 Task: Apply the theme  ""Coral"".
Action: Mouse moved to (157, 61)
Screenshot: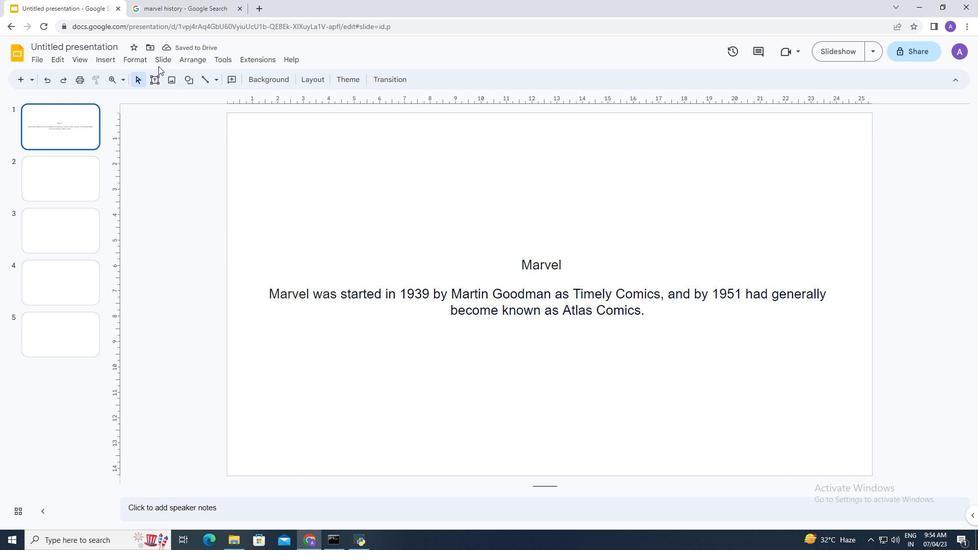
Action: Mouse pressed left at (157, 61)
Screenshot: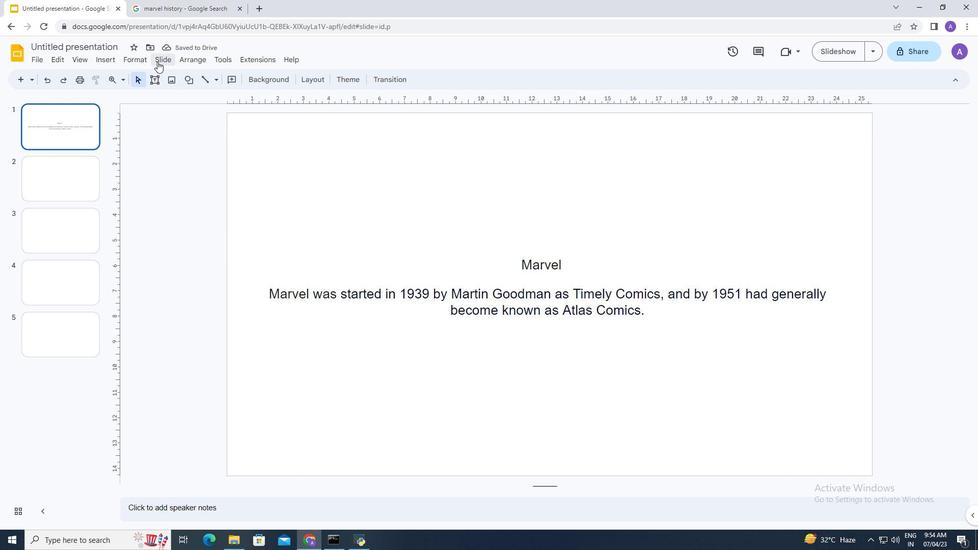 
Action: Mouse moved to (195, 241)
Screenshot: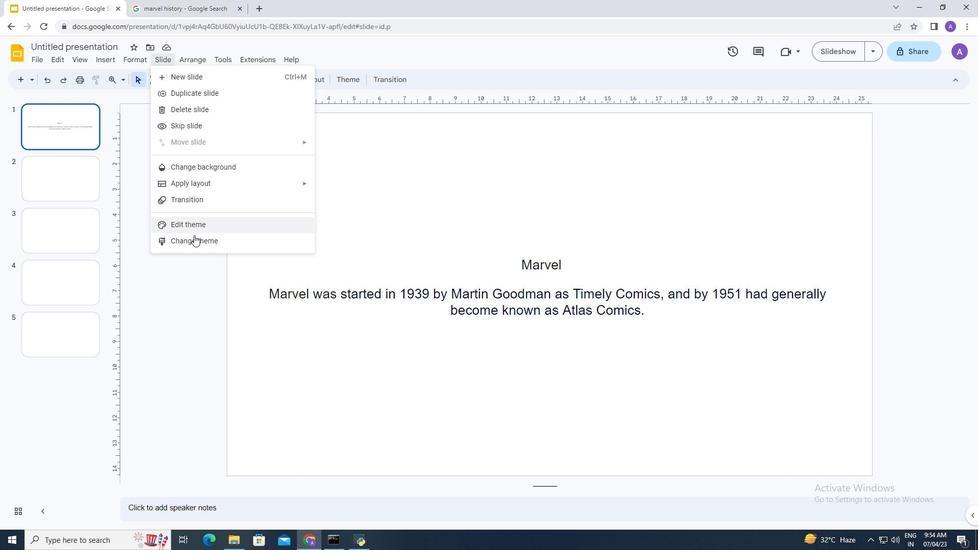 
Action: Mouse pressed left at (195, 241)
Screenshot: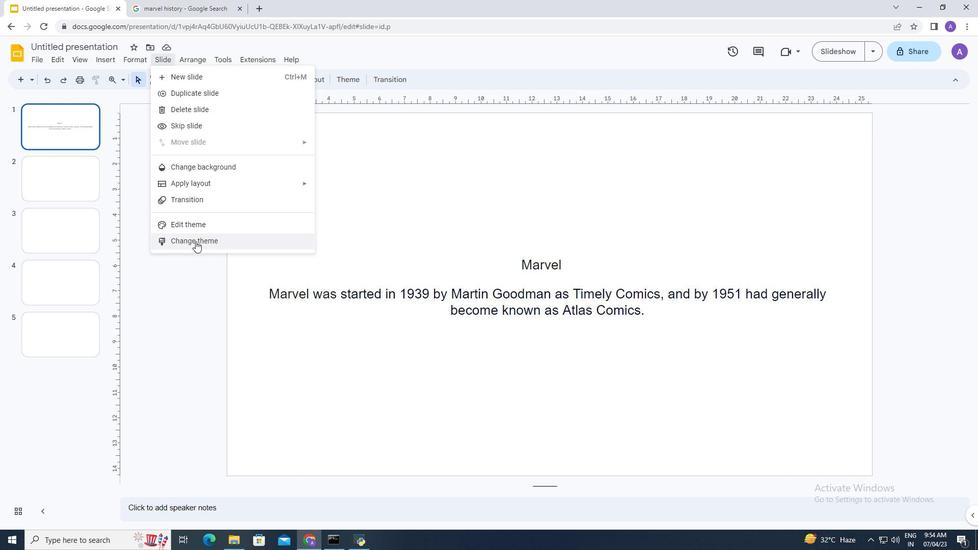 
Action: Mouse moved to (888, 272)
Screenshot: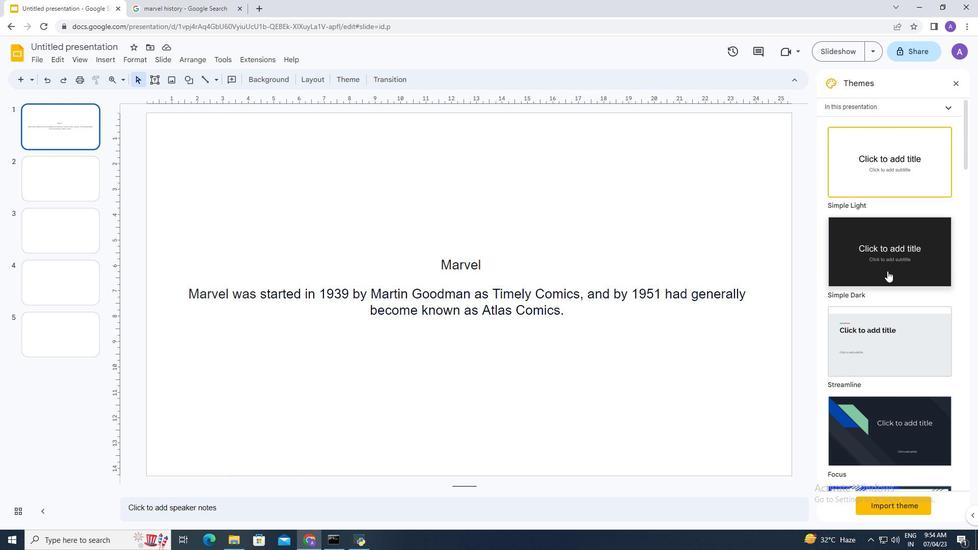 
Action: Mouse scrolled (888, 271) with delta (0, 0)
Screenshot: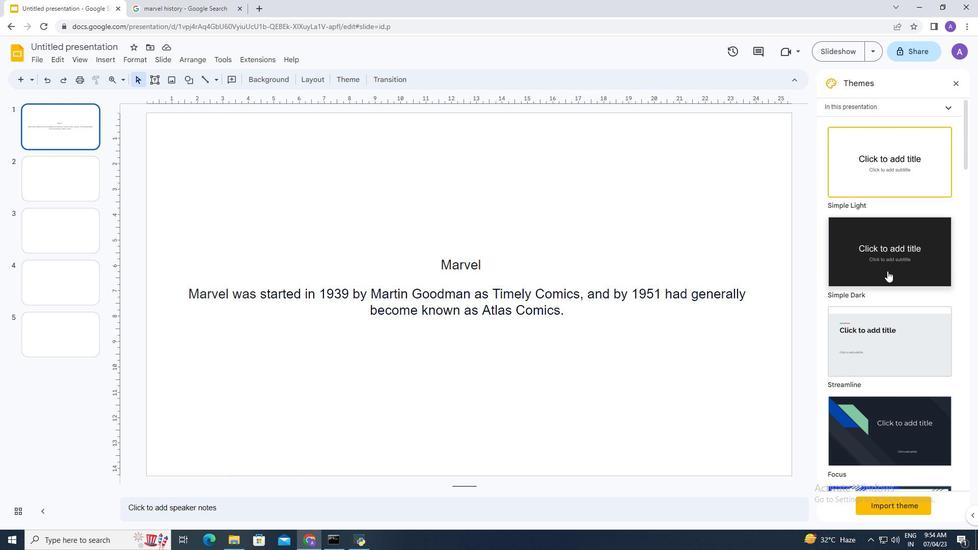 
Action: Mouse moved to (888, 272)
Screenshot: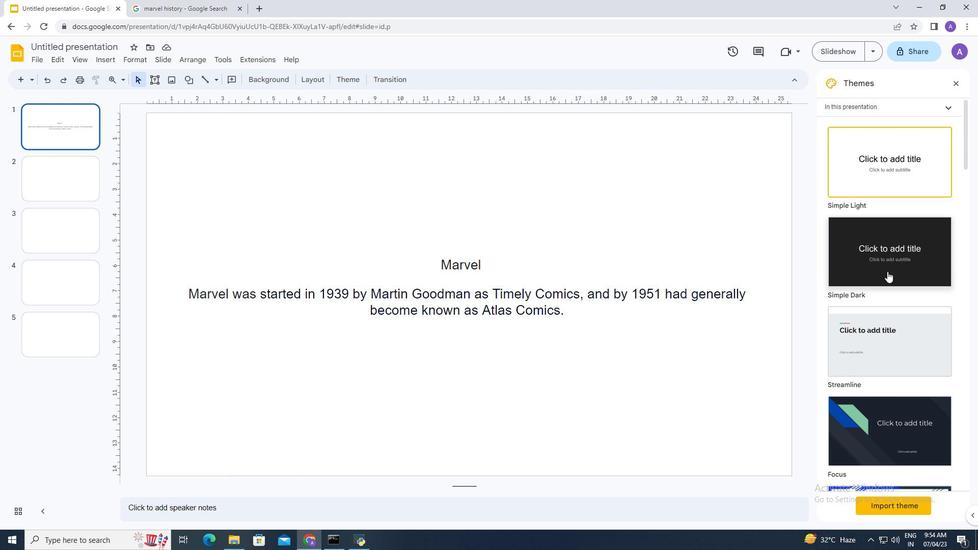 
Action: Mouse scrolled (888, 272) with delta (0, 0)
Screenshot: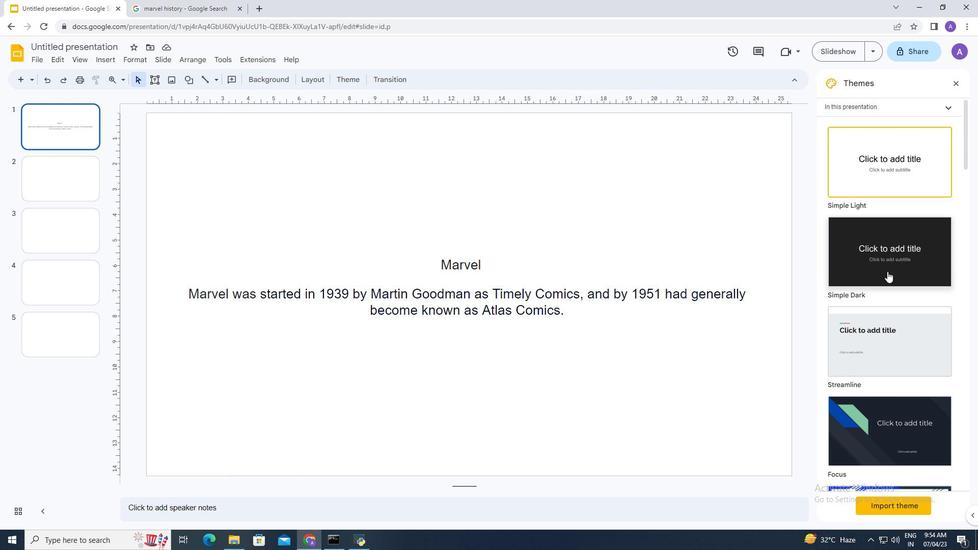 
Action: Mouse scrolled (888, 272) with delta (0, 0)
Screenshot: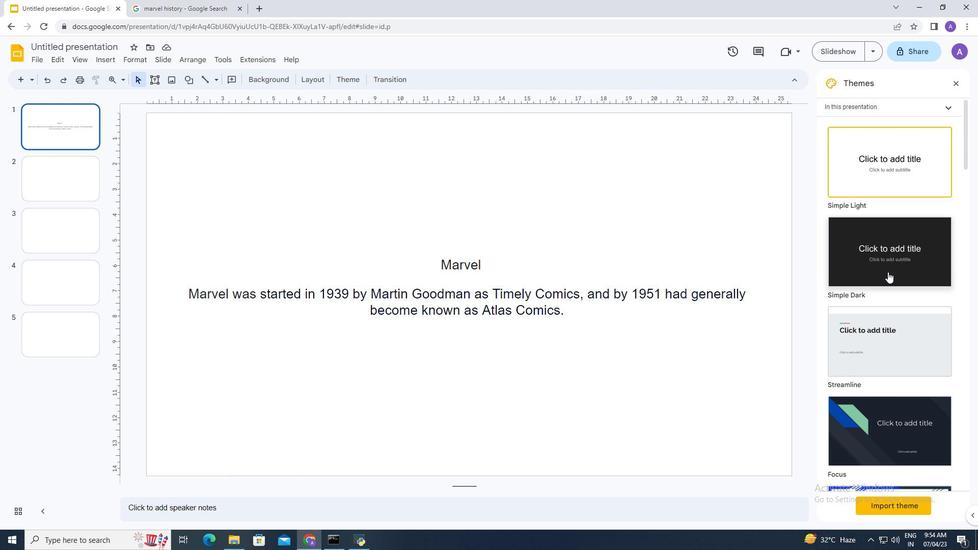 
Action: Mouse scrolled (888, 272) with delta (0, 0)
Screenshot: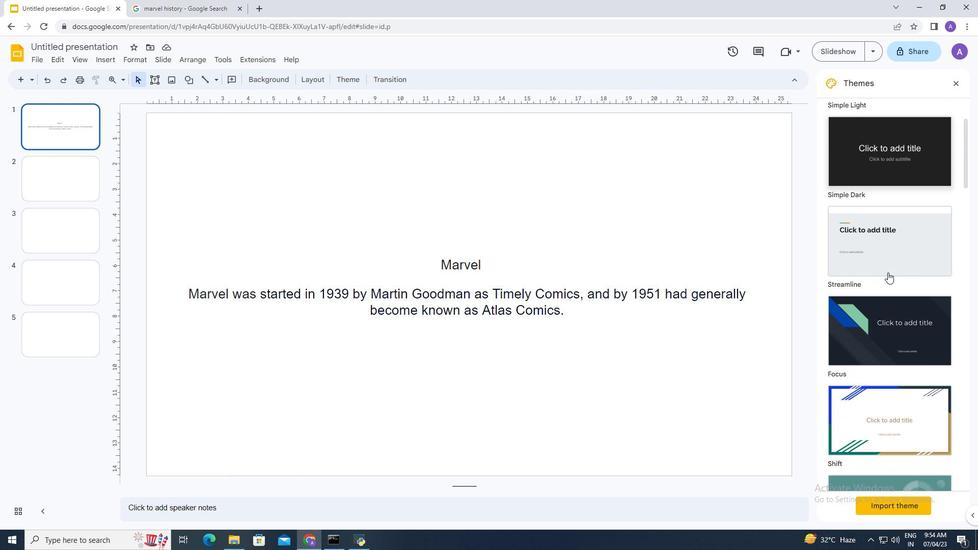 
Action: Mouse scrolled (888, 272) with delta (0, 0)
Screenshot: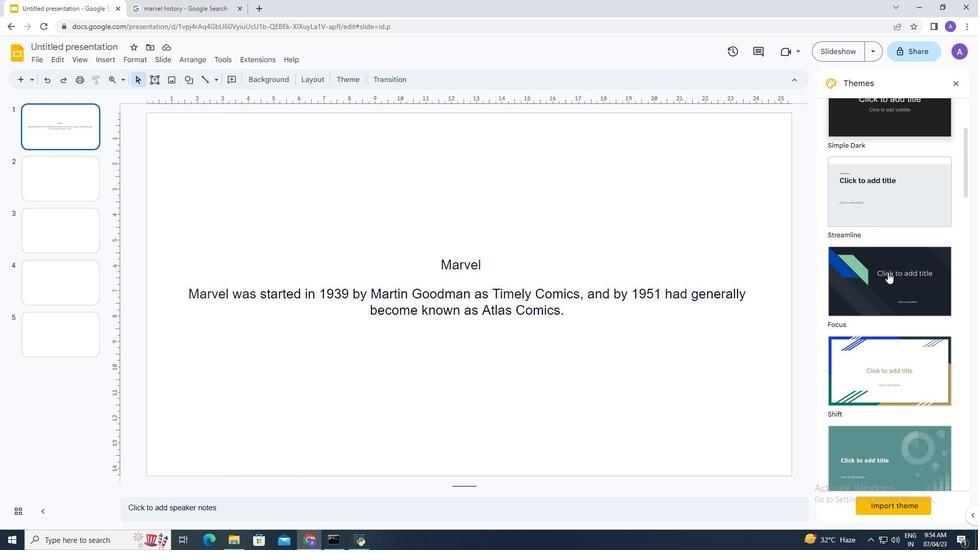 
Action: Mouse scrolled (888, 272) with delta (0, 0)
Screenshot: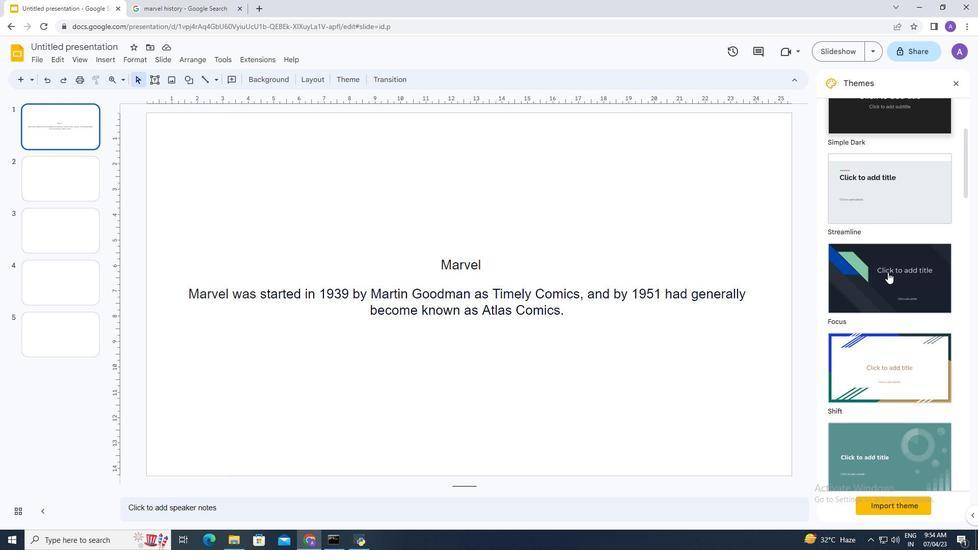
Action: Mouse scrolled (888, 272) with delta (0, 0)
Screenshot: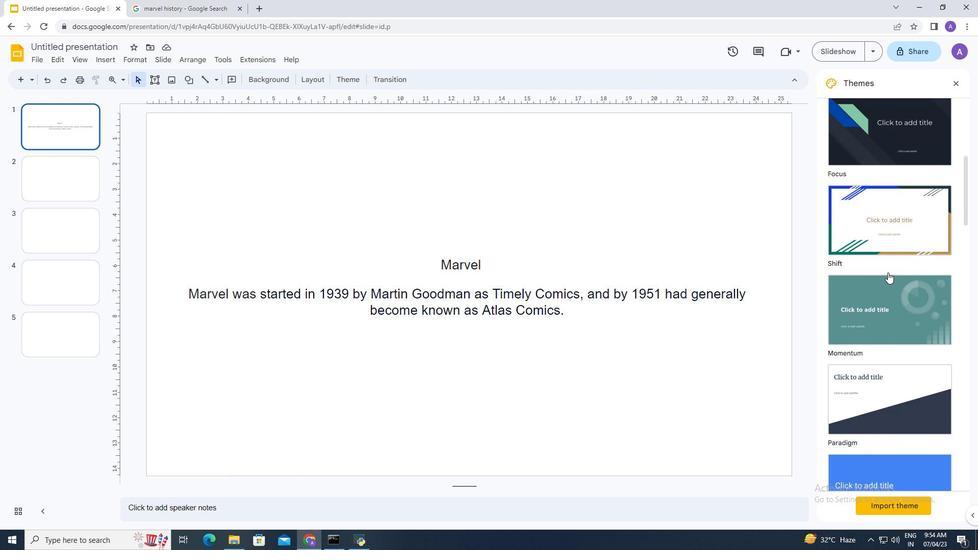 
Action: Mouse scrolled (888, 272) with delta (0, 0)
Screenshot: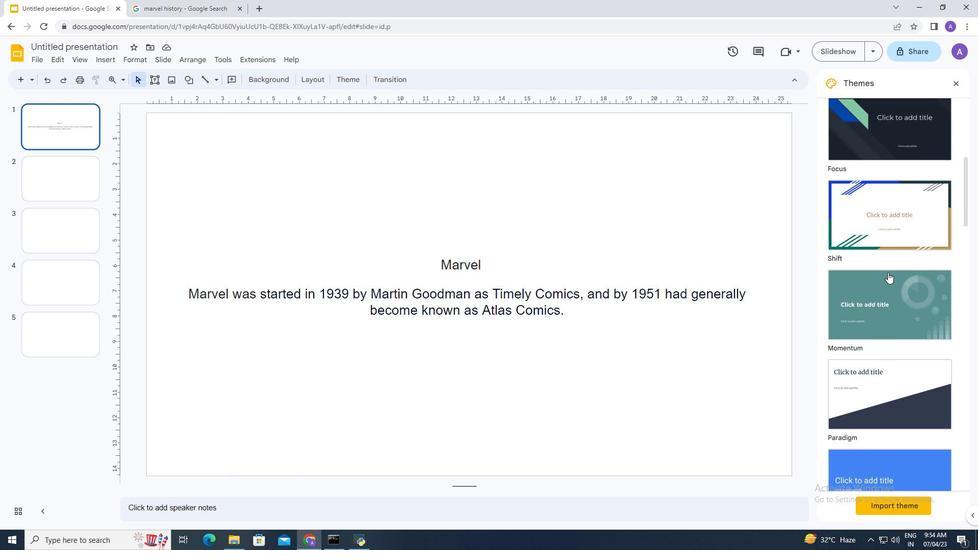 
Action: Mouse scrolled (888, 272) with delta (0, 0)
Screenshot: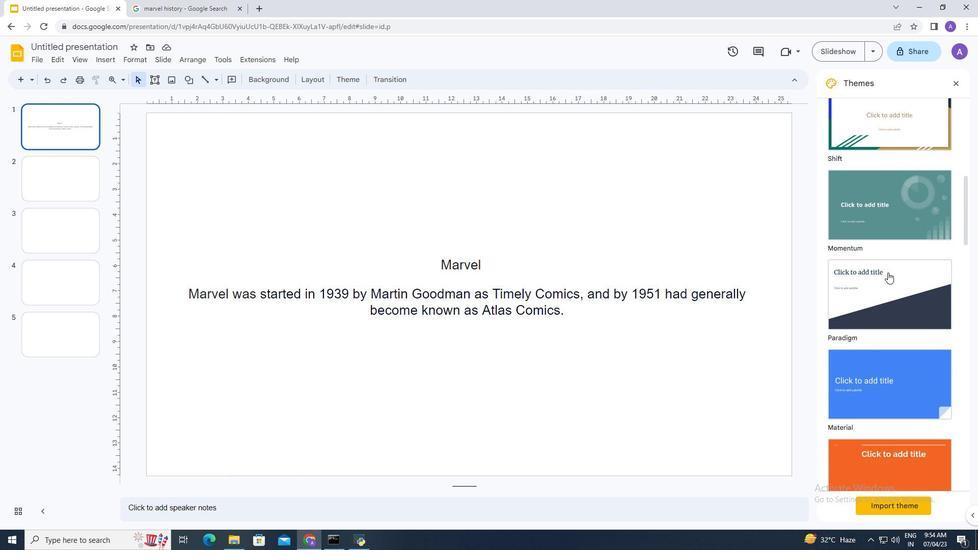 
Action: Mouse scrolled (888, 272) with delta (0, 0)
Screenshot: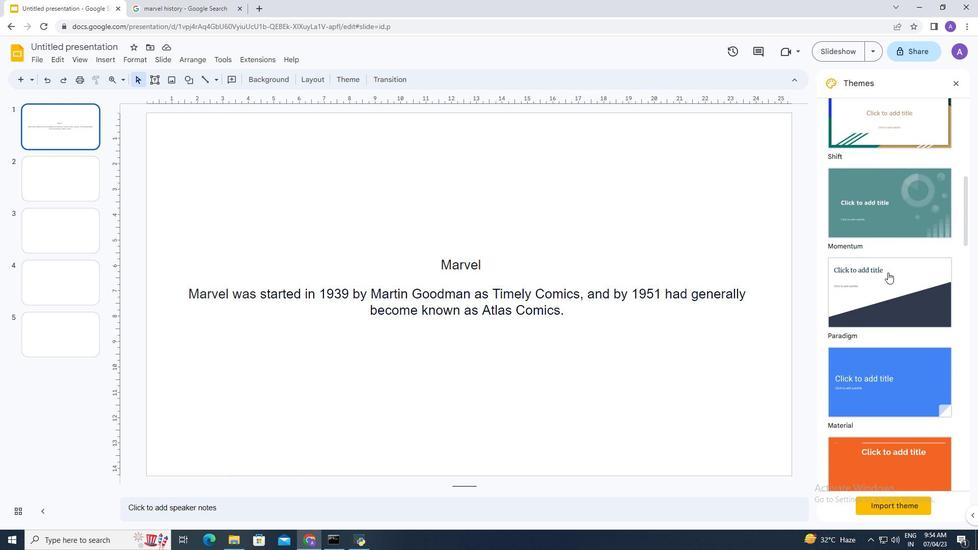 
Action: Mouse scrolled (888, 272) with delta (0, 0)
Screenshot: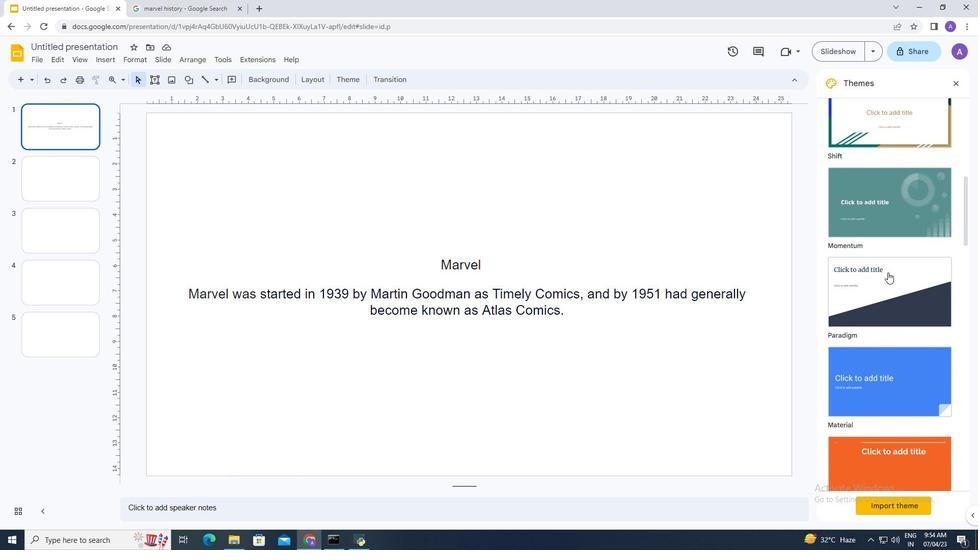 
Action: Mouse scrolled (888, 272) with delta (0, 0)
Screenshot: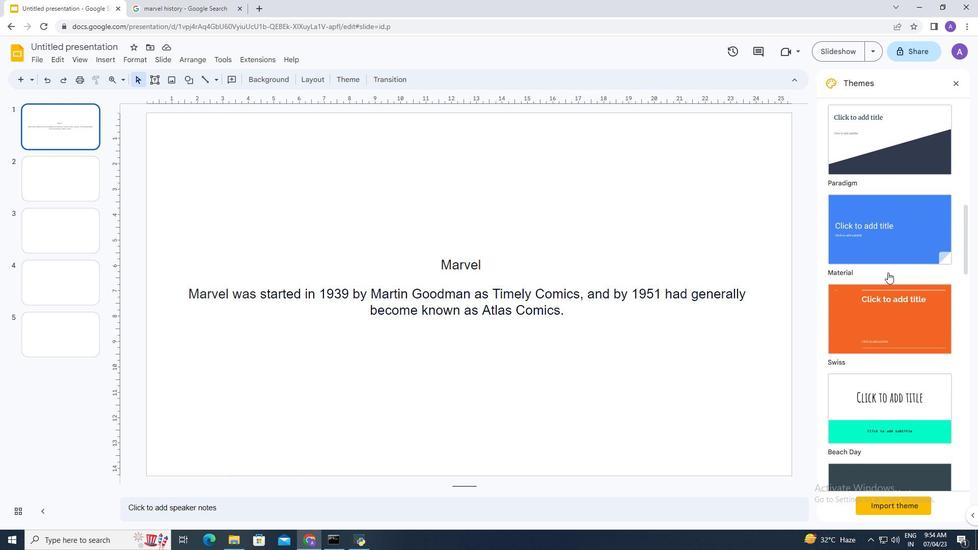 
Action: Mouse scrolled (888, 272) with delta (0, 0)
Screenshot: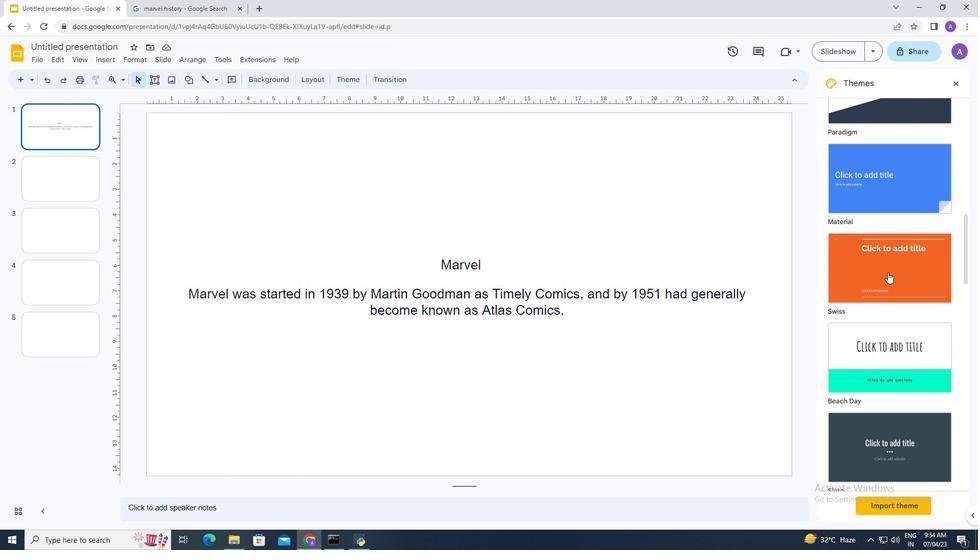 
Action: Mouse scrolled (888, 272) with delta (0, 0)
Screenshot: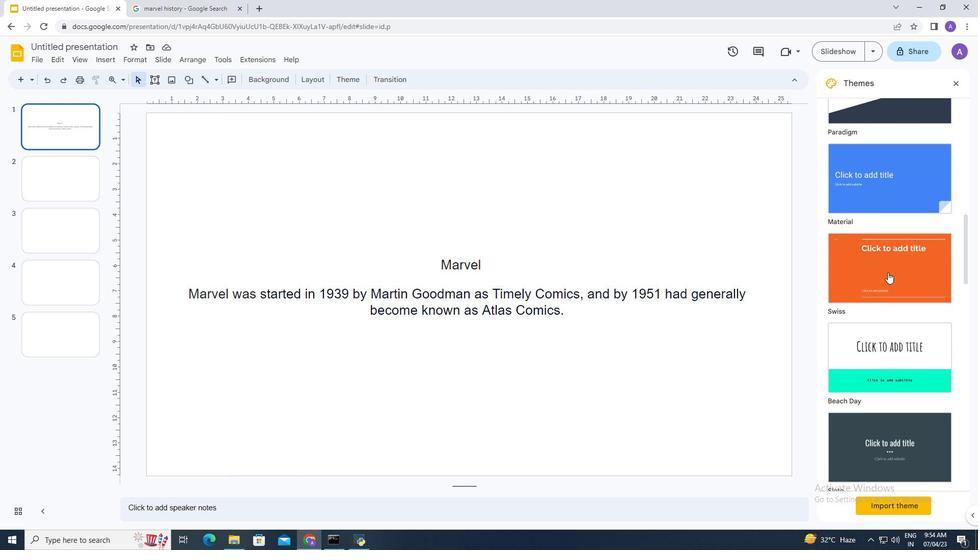 
Action: Mouse scrolled (888, 272) with delta (0, 0)
Screenshot: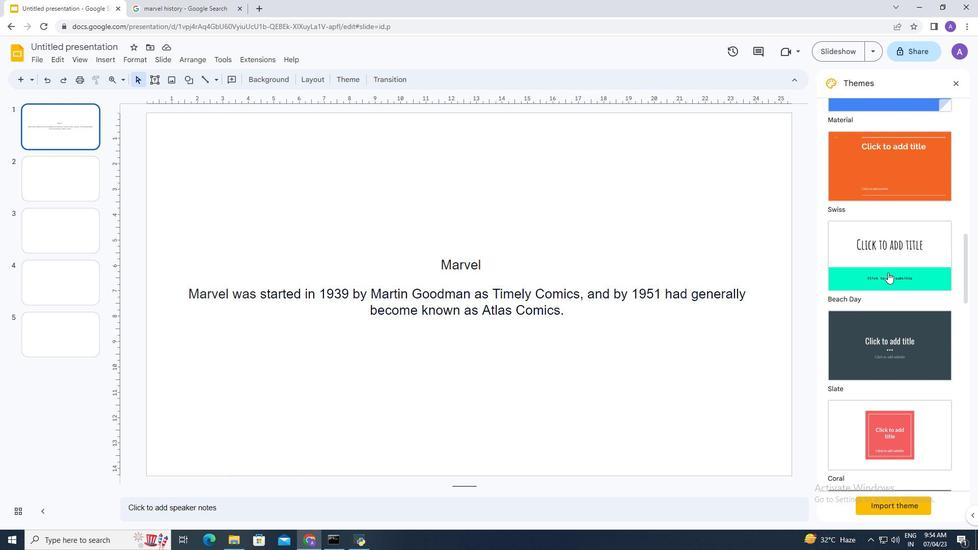 
Action: Mouse scrolled (888, 272) with delta (0, 0)
Screenshot: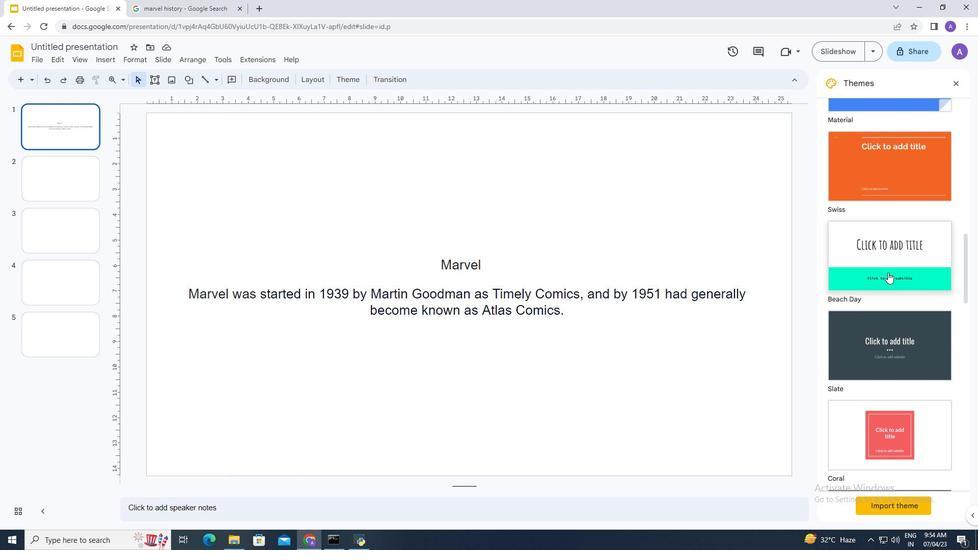 
Action: Mouse moved to (888, 335)
Screenshot: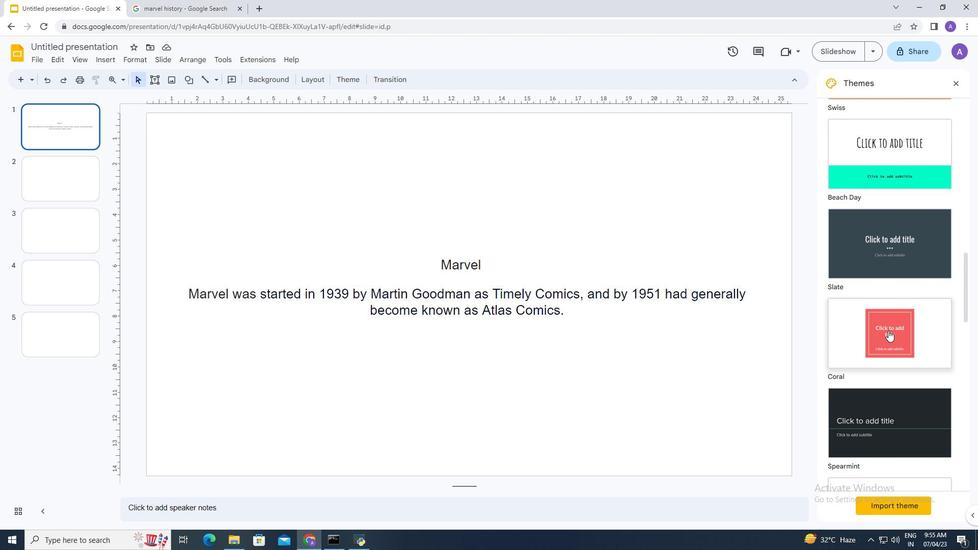 
Action: Mouse pressed left at (888, 335)
Screenshot: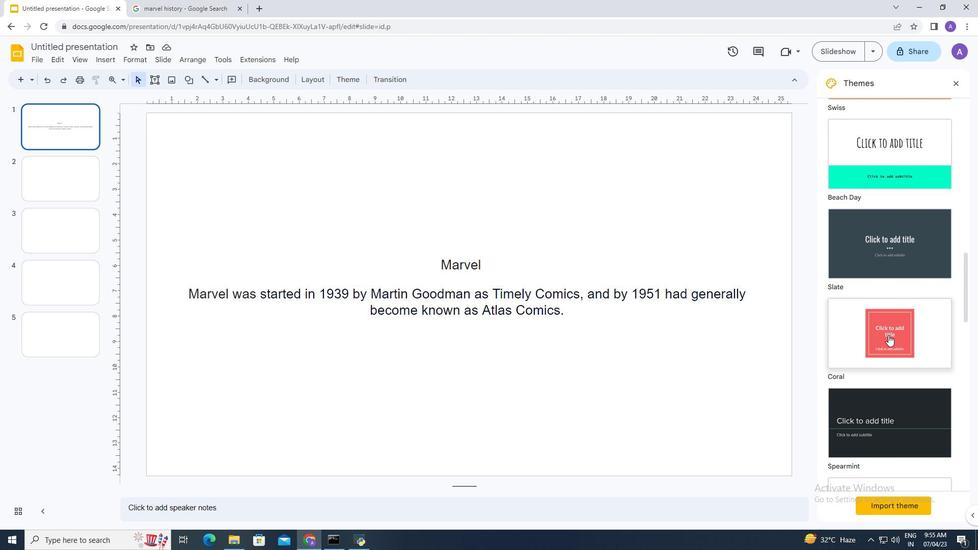 
Action: Mouse moved to (674, 199)
Screenshot: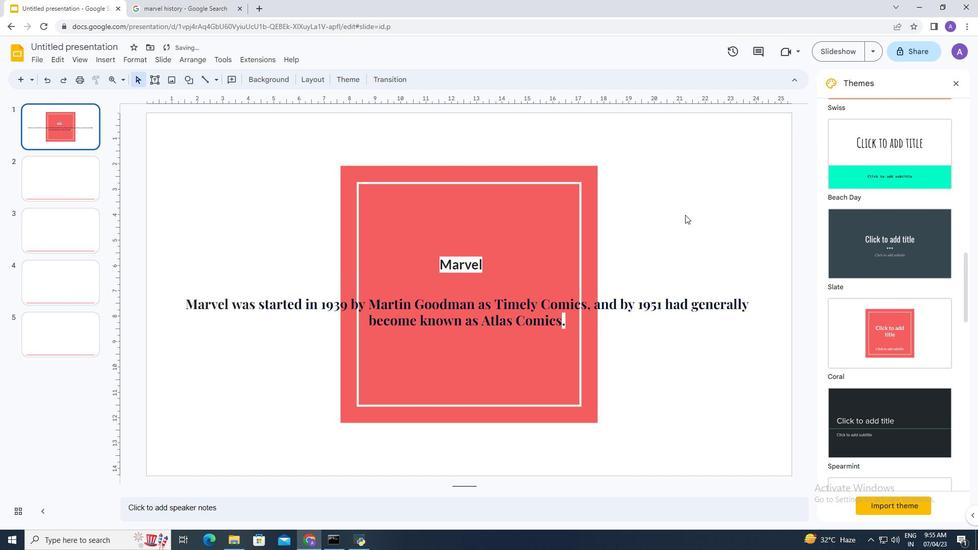 
